 Task: Change the details to show.
Action: Mouse moved to (849, 94)
Screenshot: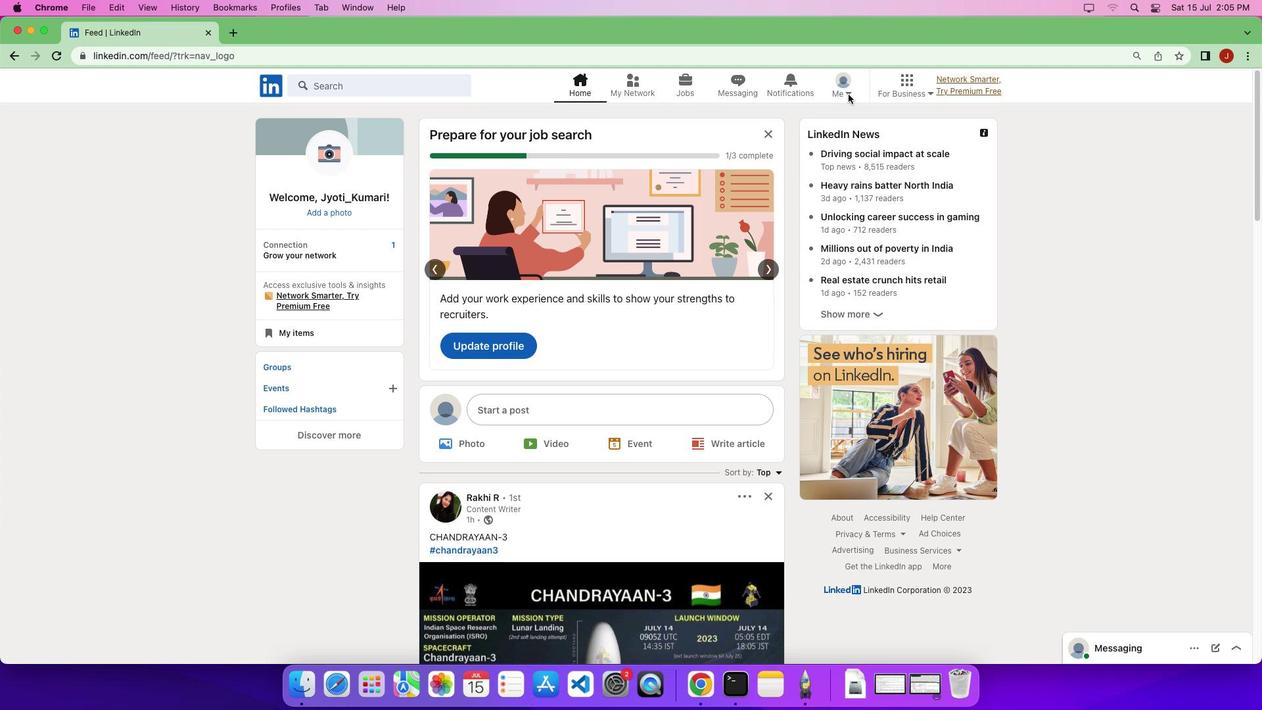 
Action: Mouse pressed left at (849, 94)
Screenshot: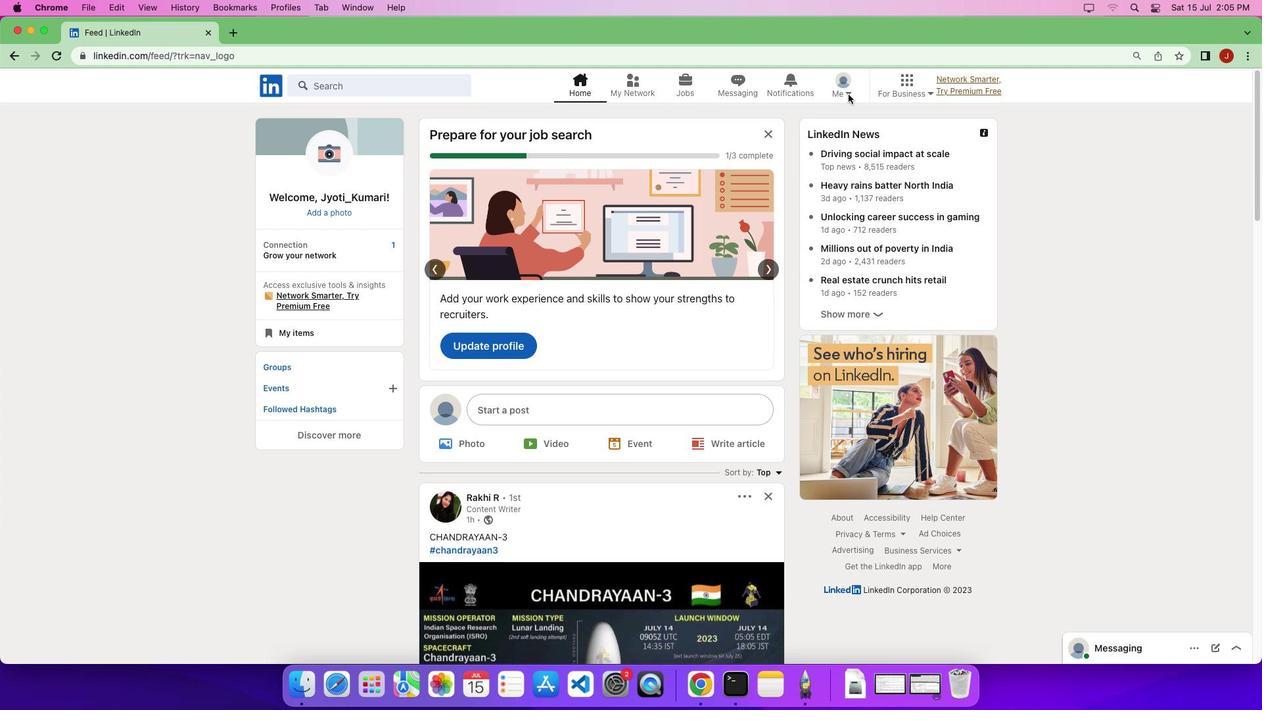 
Action: Mouse pressed left at (849, 94)
Screenshot: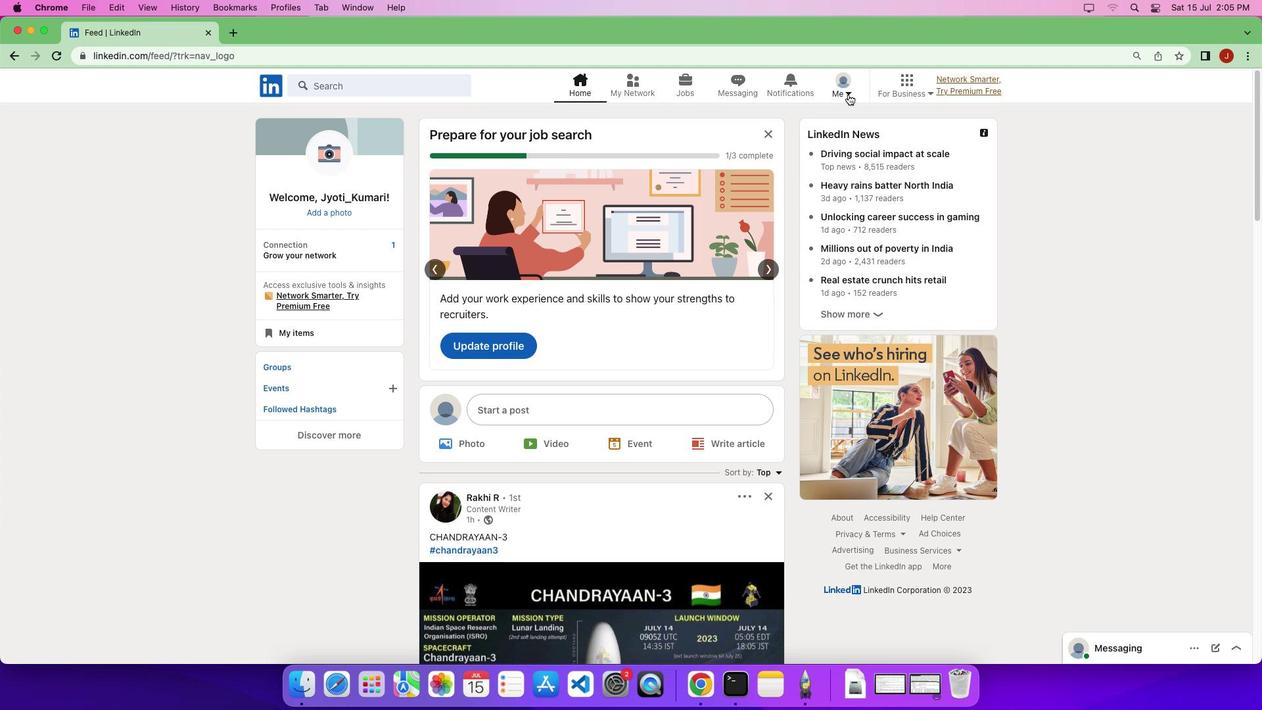 
Action: Mouse moved to (739, 244)
Screenshot: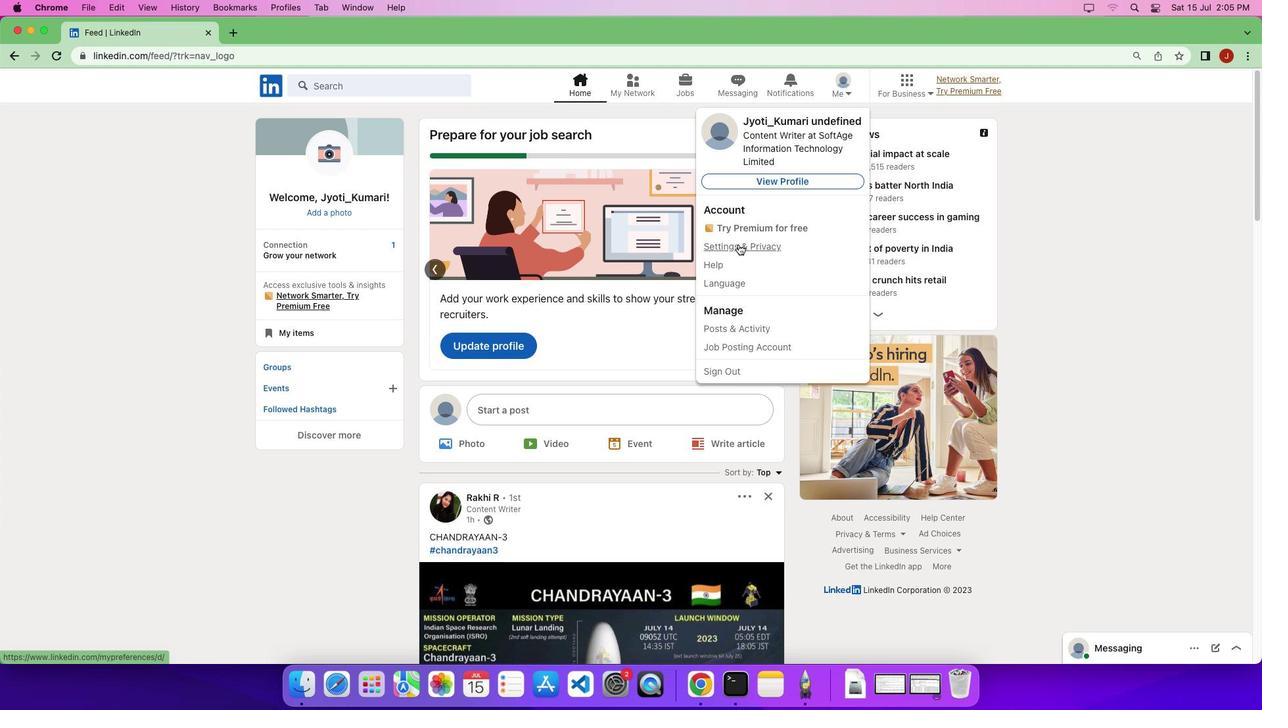 
Action: Mouse pressed left at (739, 244)
Screenshot: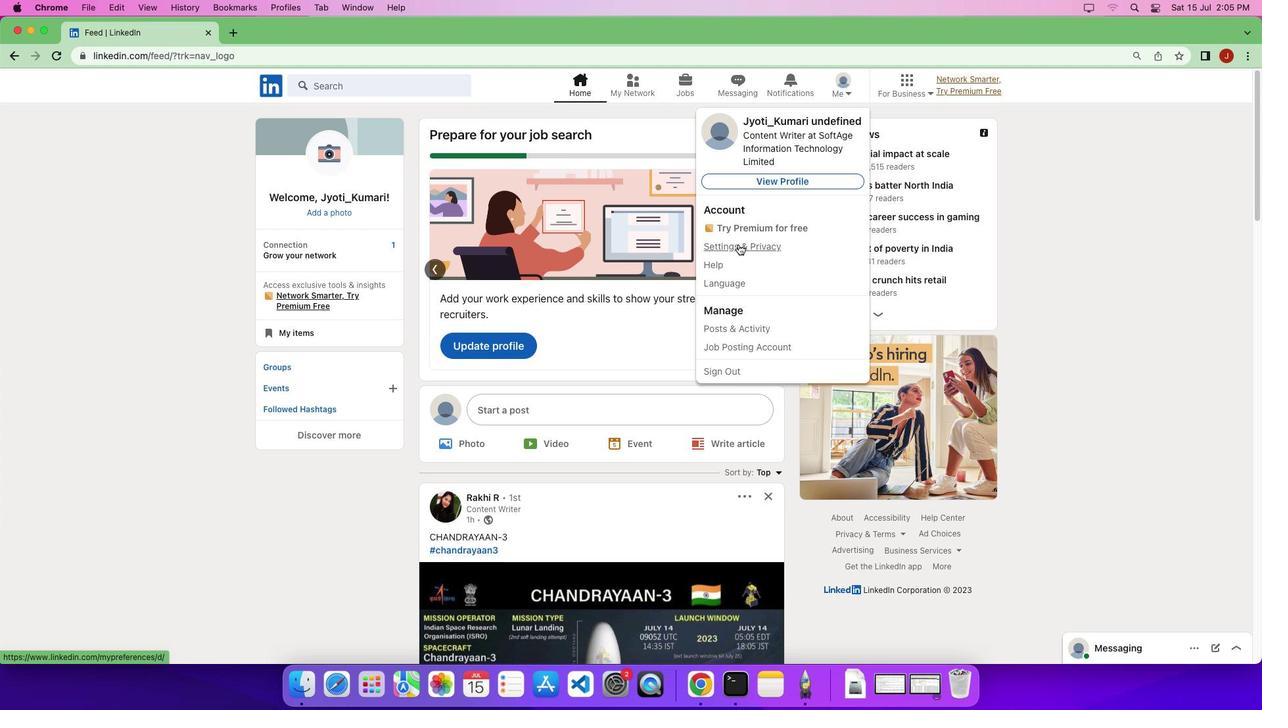 
Action: Mouse moved to (84, 277)
Screenshot: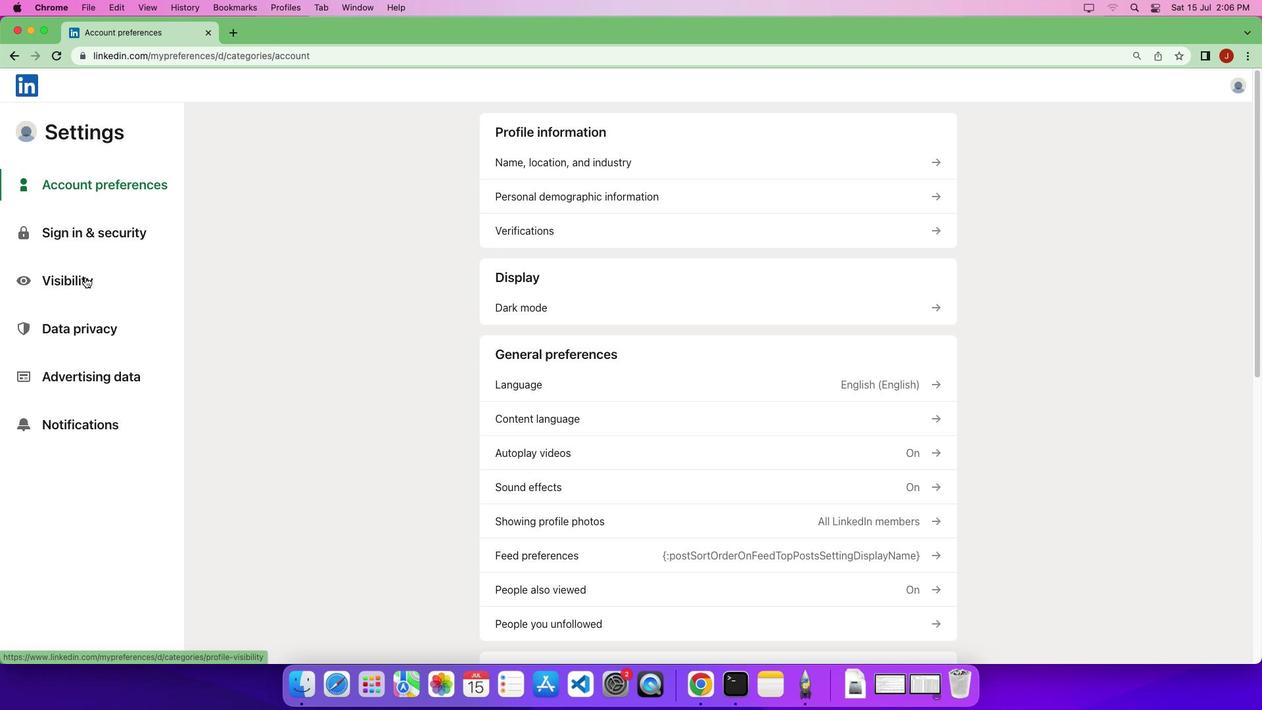 
Action: Mouse pressed left at (84, 277)
Screenshot: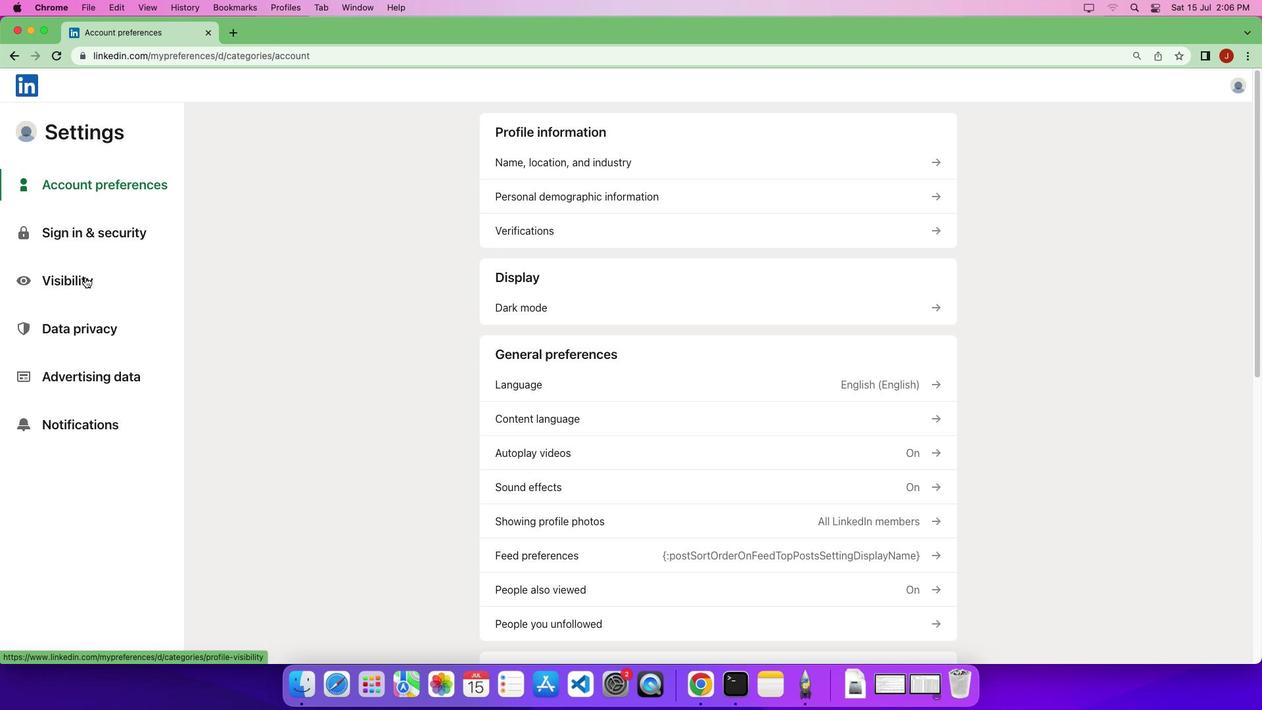 
Action: Mouse pressed left at (84, 277)
Screenshot: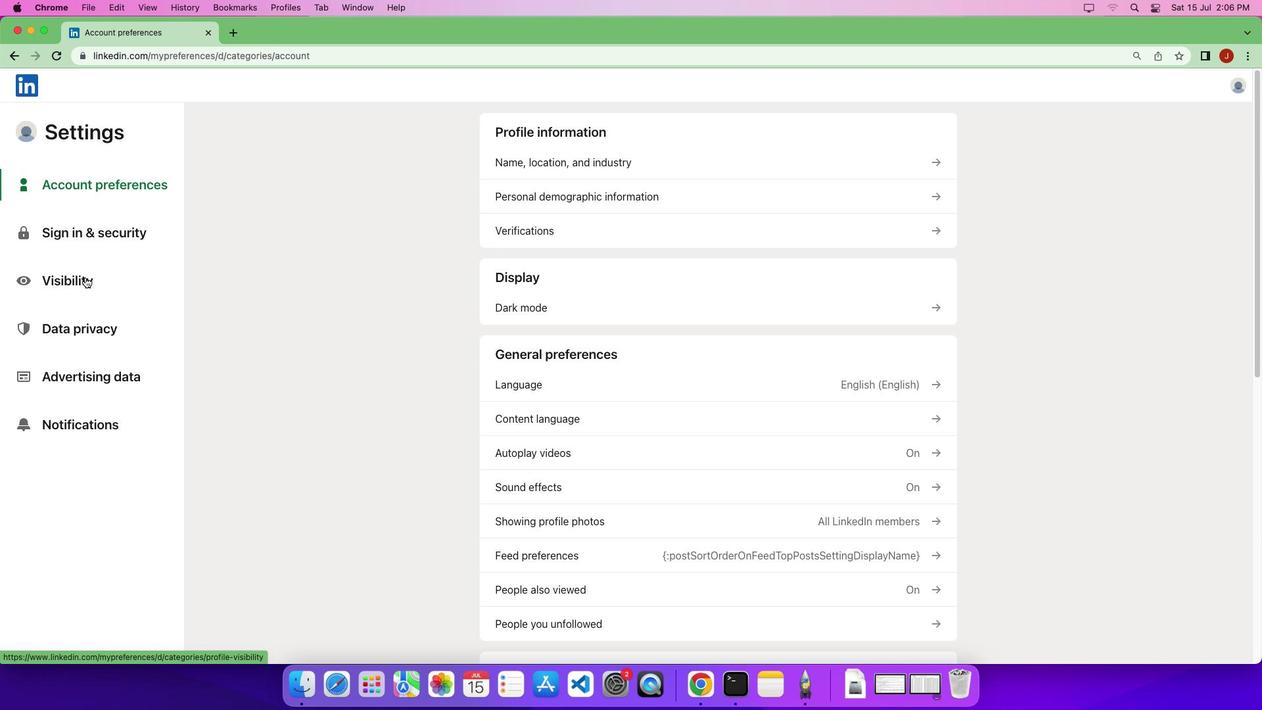 
Action: Mouse moved to (934, 198)
Screenshot: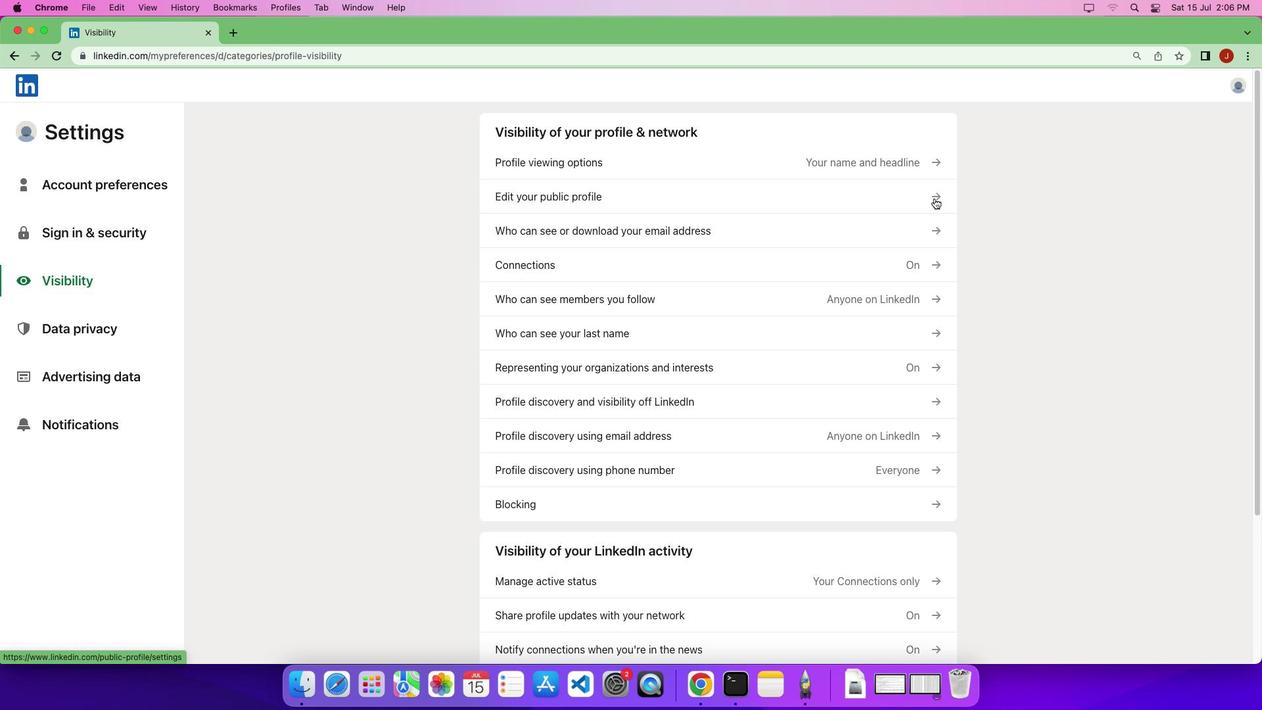
Action: Mouse pressed left at (934, 198)
Screenshot: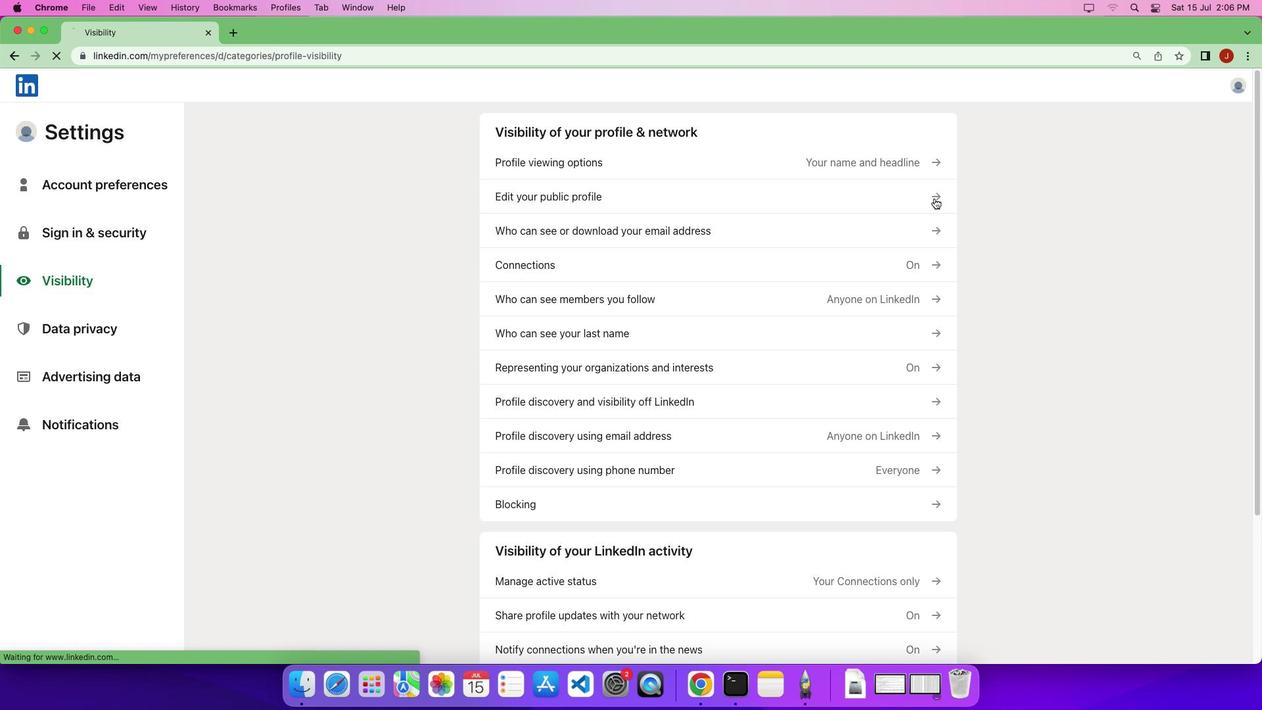 
Action: Mouse moved to (949, 376)
Screenshot: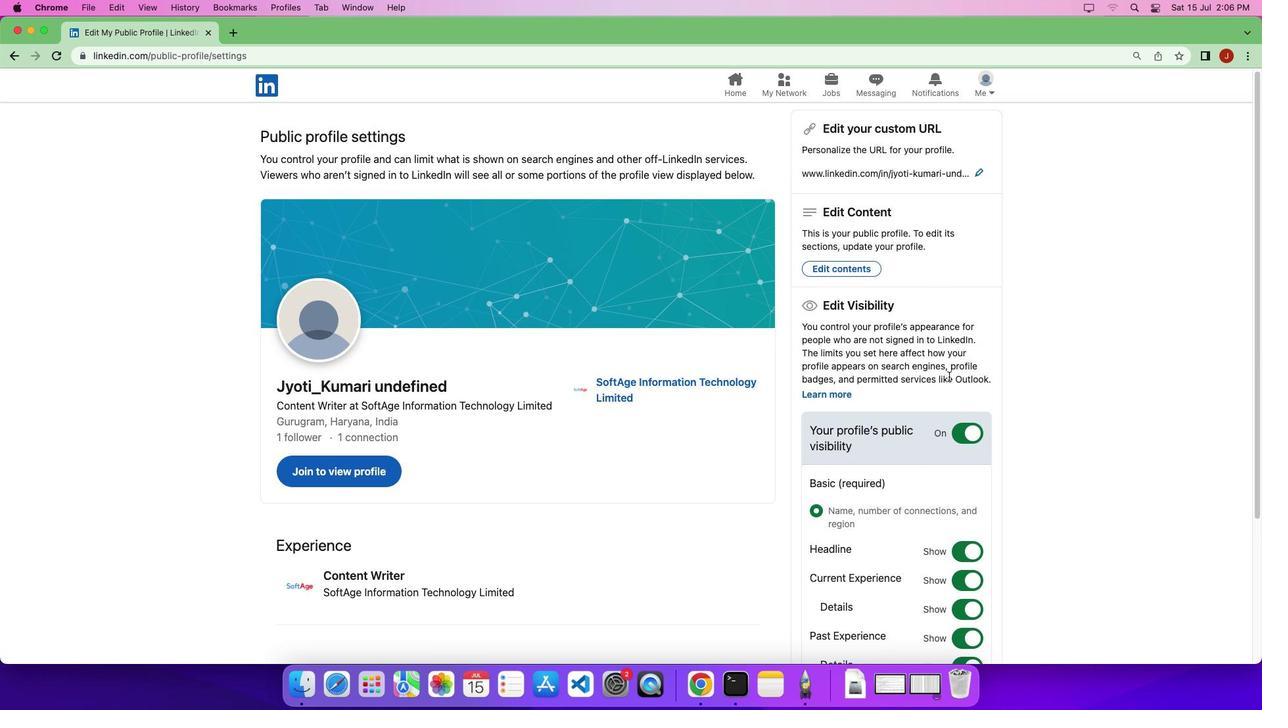 
Action: Mouse scrolled (949, 376) with delta (0, 0)
Screenshot: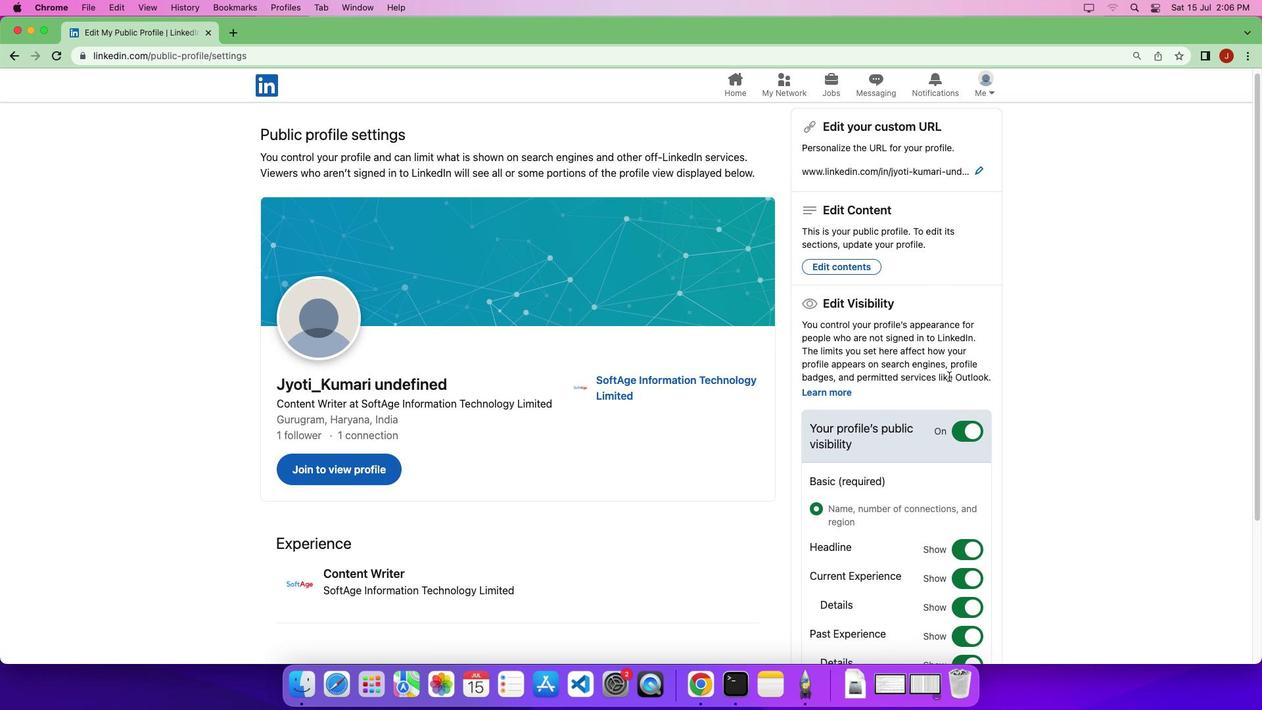 
Action: Mouse scrolled (949, 376) with delta (0, 0)
Screenshot: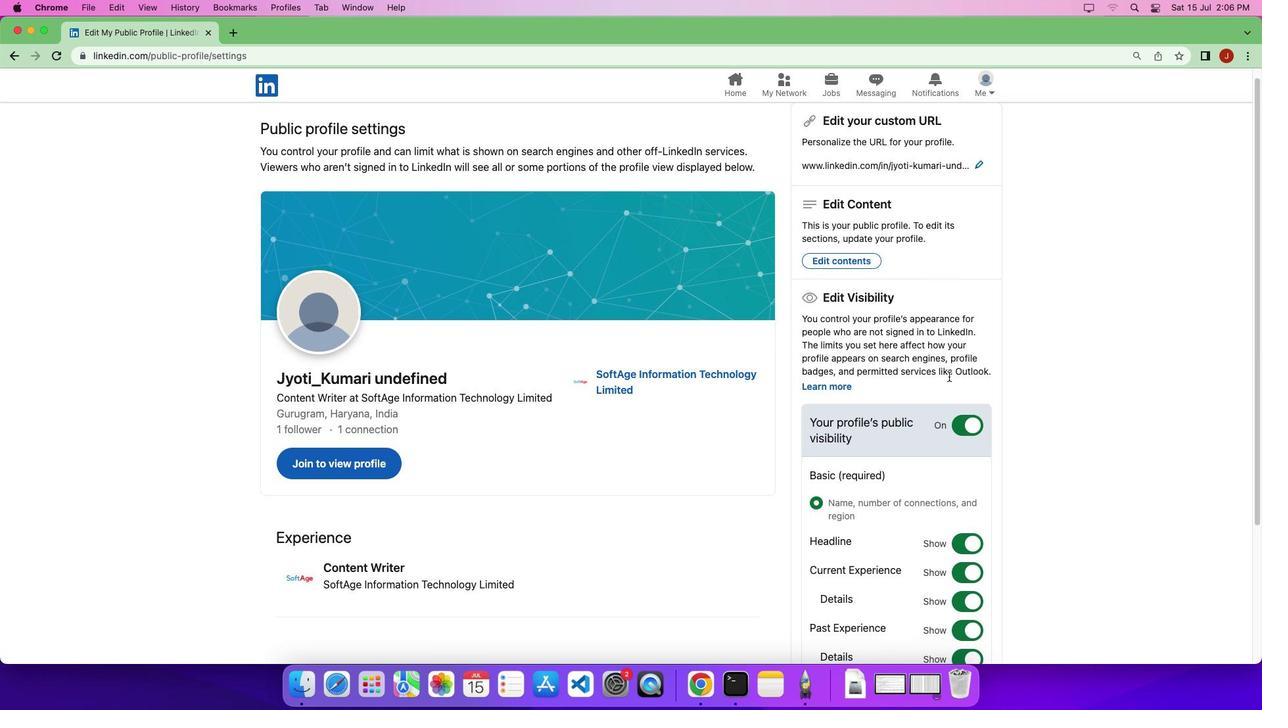 
Action: Mouse scrolled (949, 376) with delta (0, 0)
Screenshot: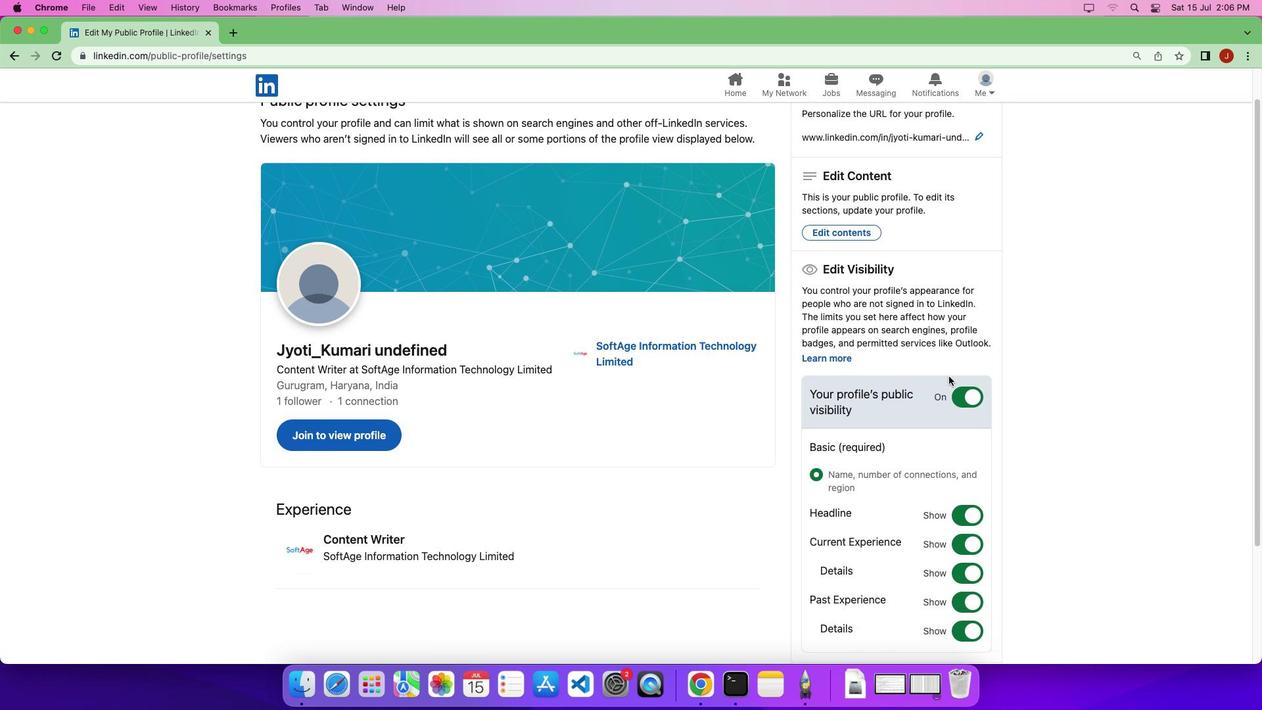 
Action: Mouse scrolled (949, 376) with delta (0, 0)
Screenshot: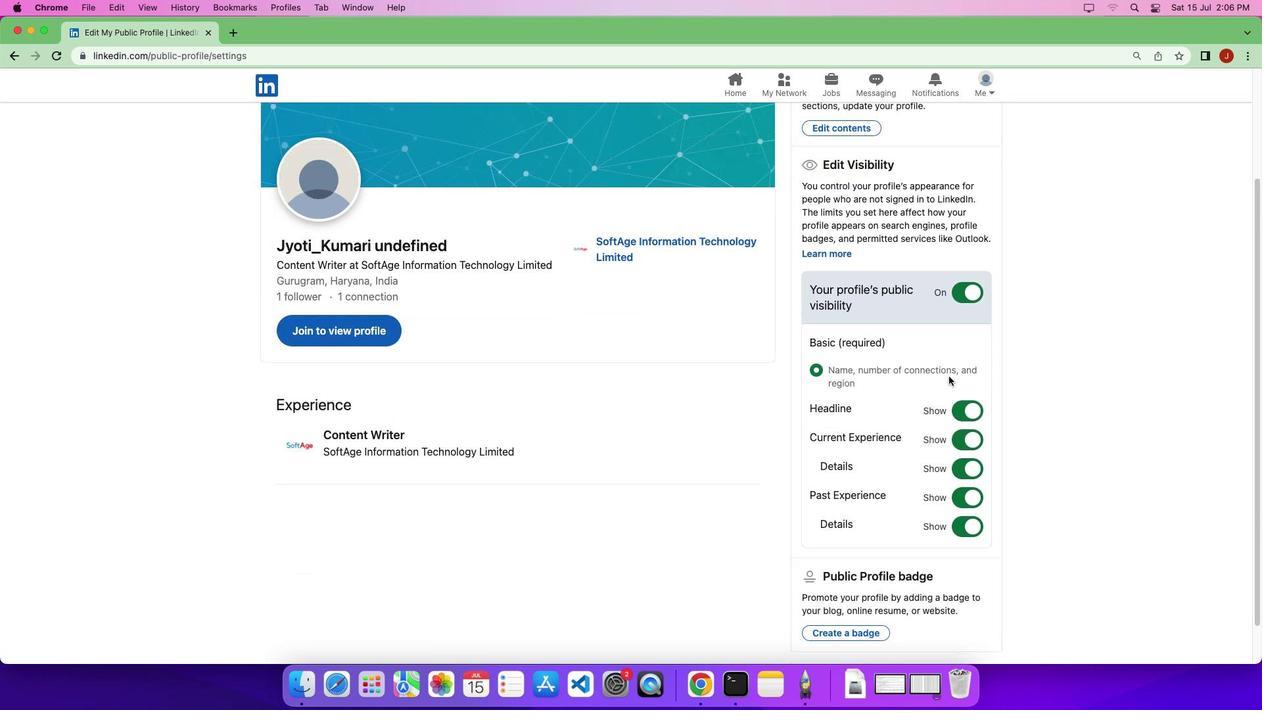 
Action: Mouse scrolled (949, 376) with delta (0, -2)
Screenshot: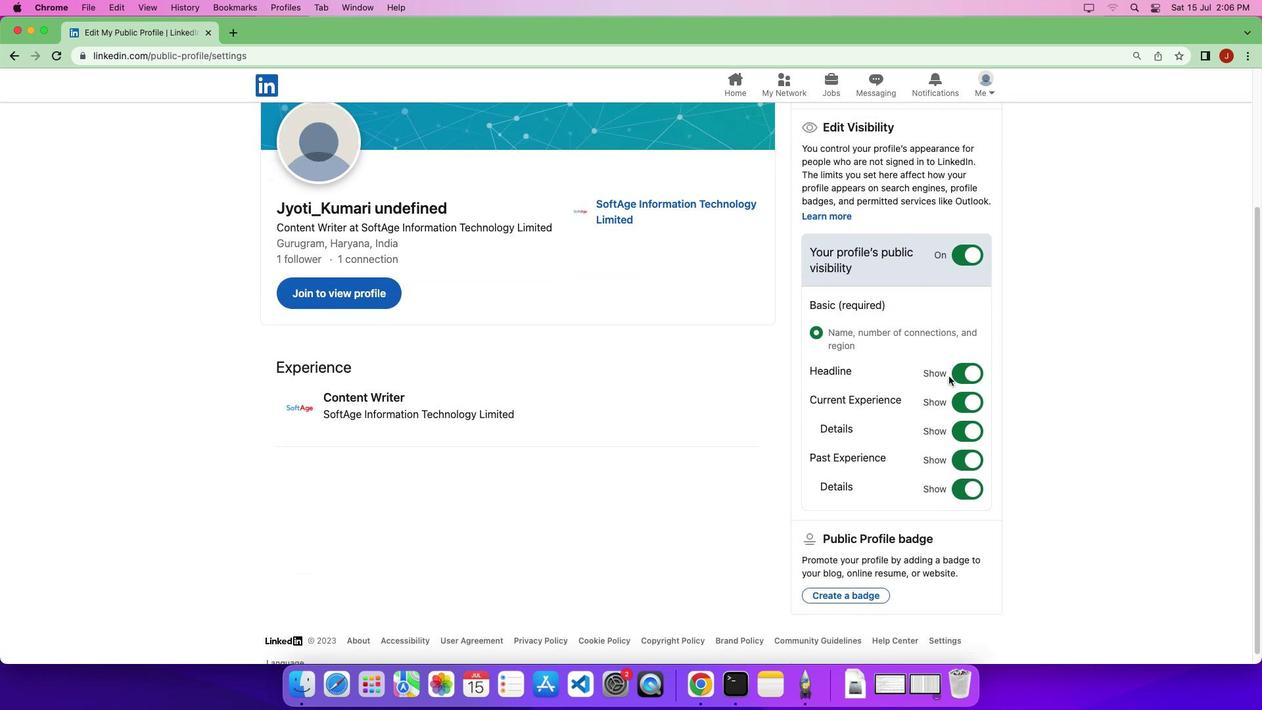 
Action: Mouse scrolled (949, 376) with delta (0, 0)
Screenshot: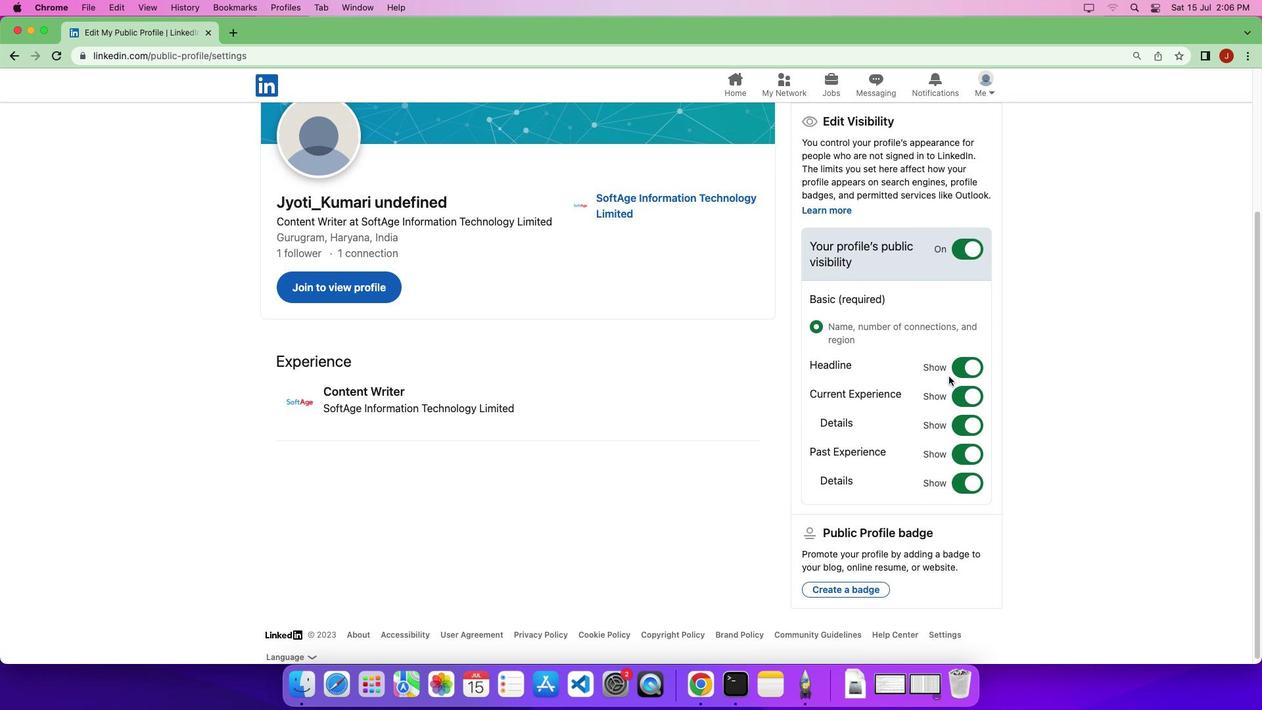 
Action: Mouse scrolled (949, 376) with delta (0, 0)
Screenshot: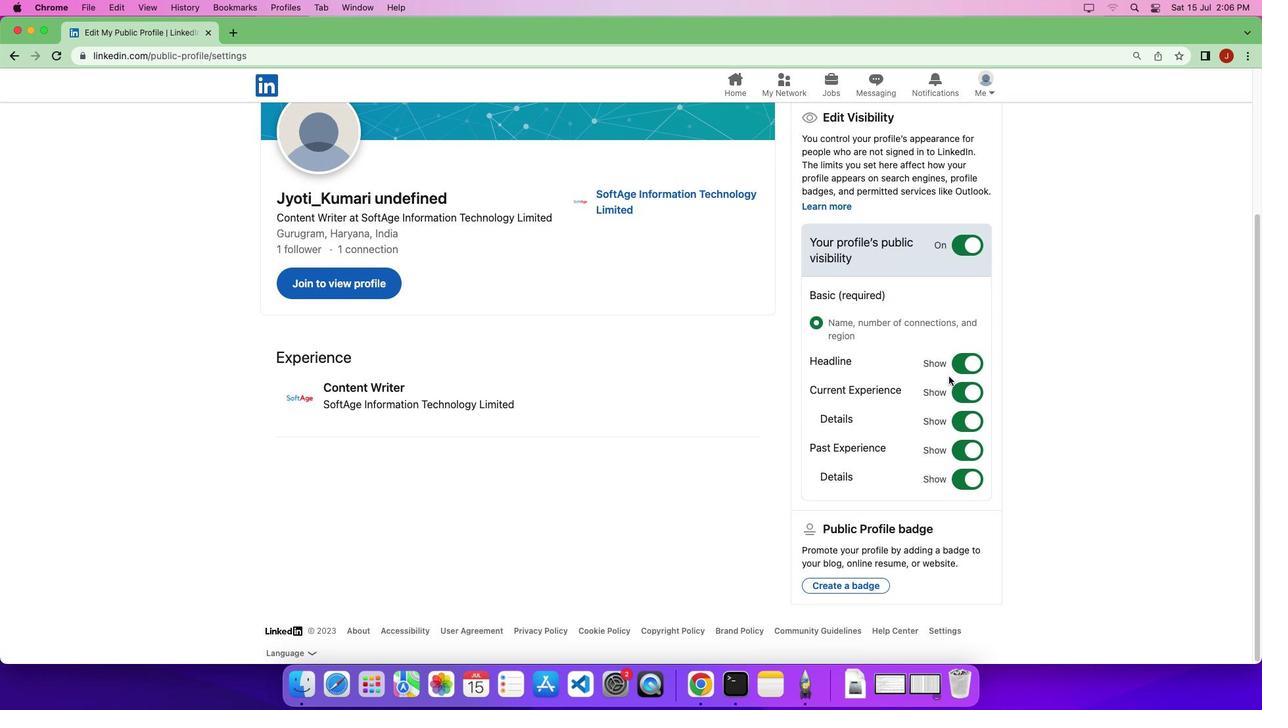 
Action: Mouse moved to (965, 420)
Screenshot: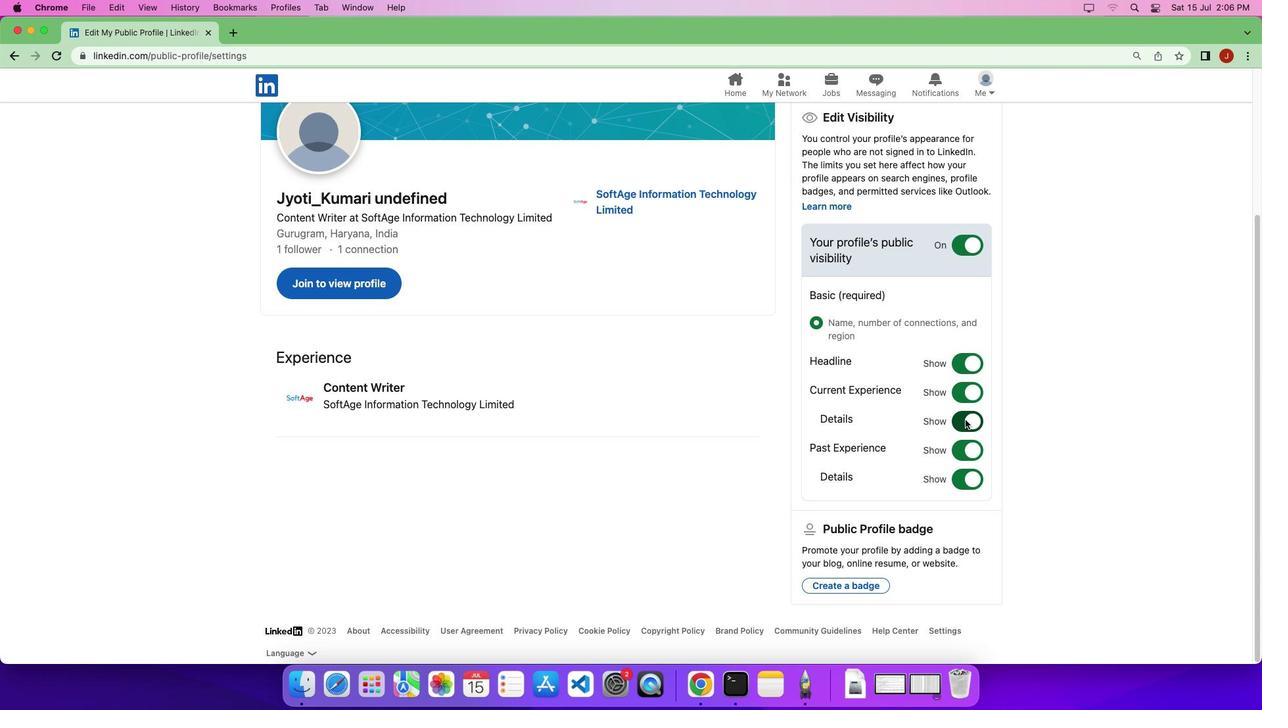 
Action: Mouse pressed left at (965, 420)
Screenshot: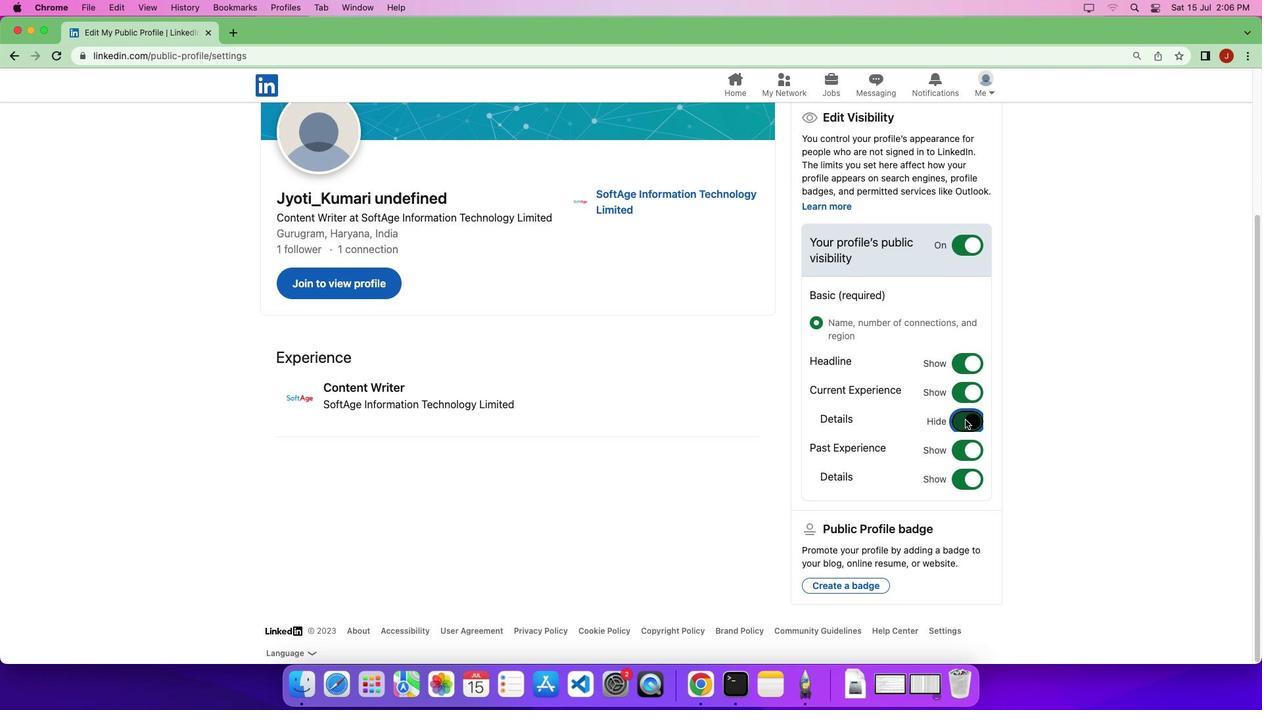 
Action: Mouse pressed left at (965, 420)
Screenshot: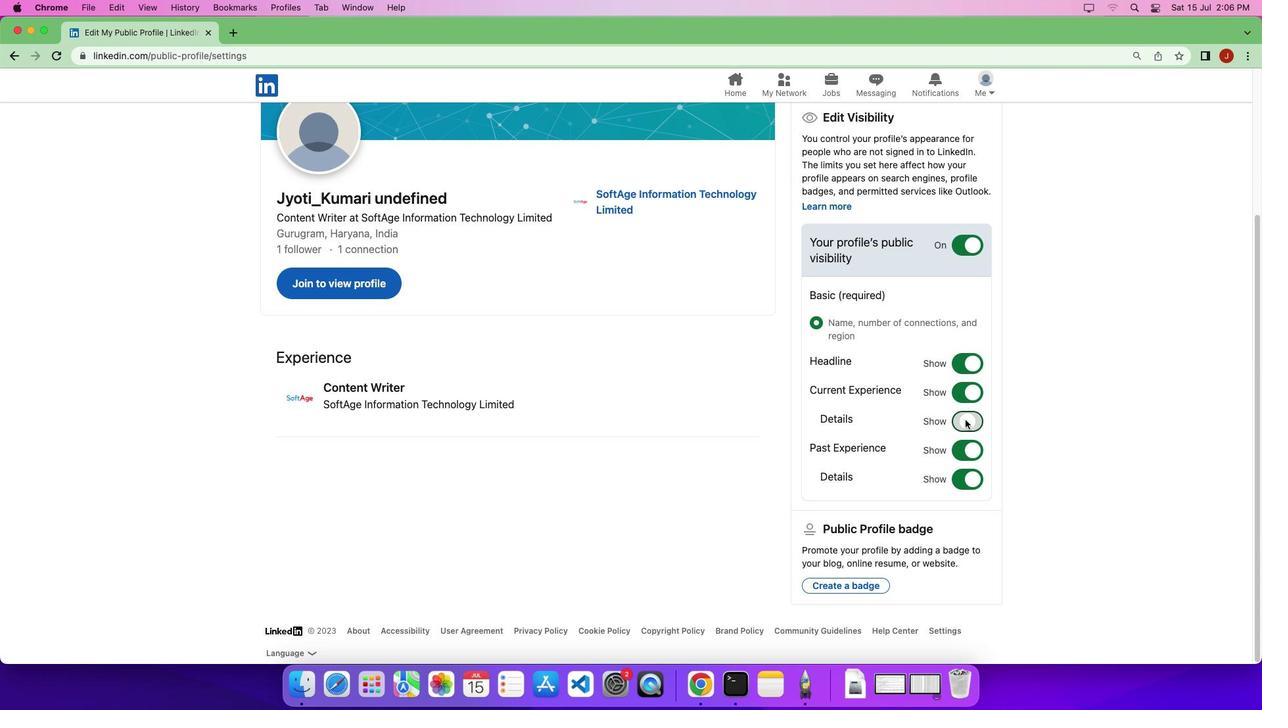 
Action: Mouse moved to (1033, 419)
Screenshot: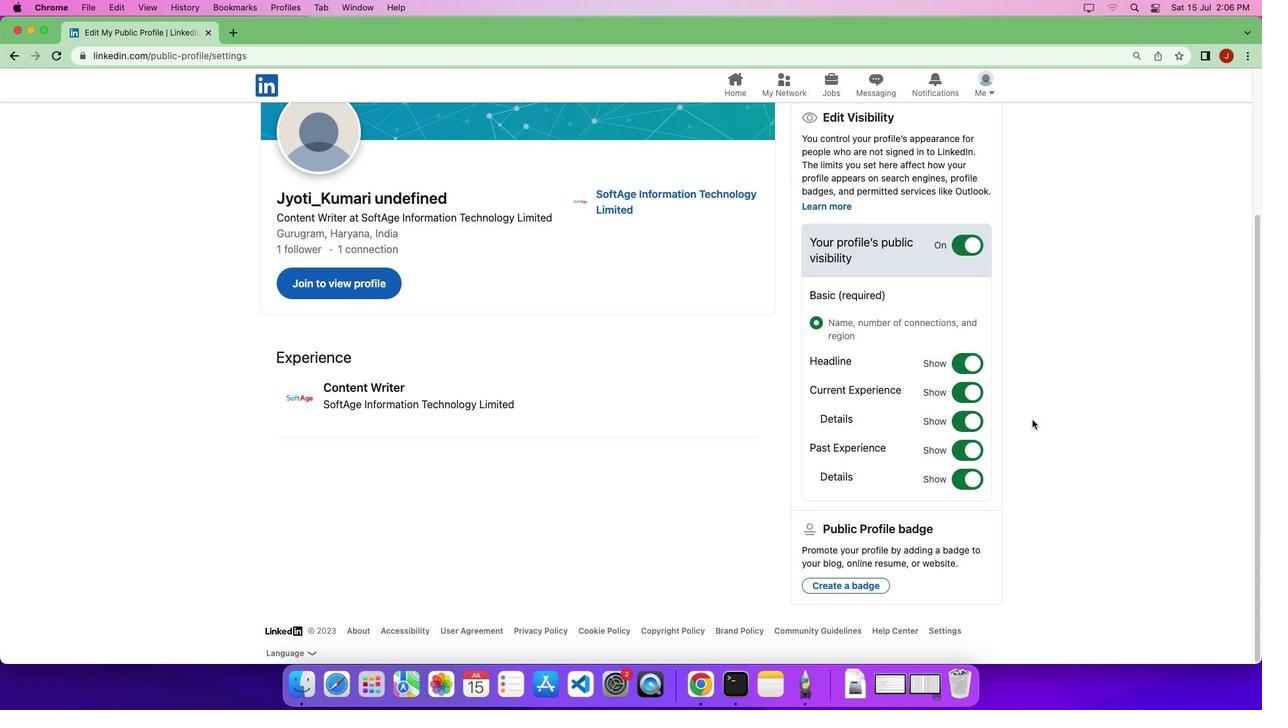 
